 Task: Plan a time for the customer demo session.
Action: Mouse moved to (89, 128)
Screenshot: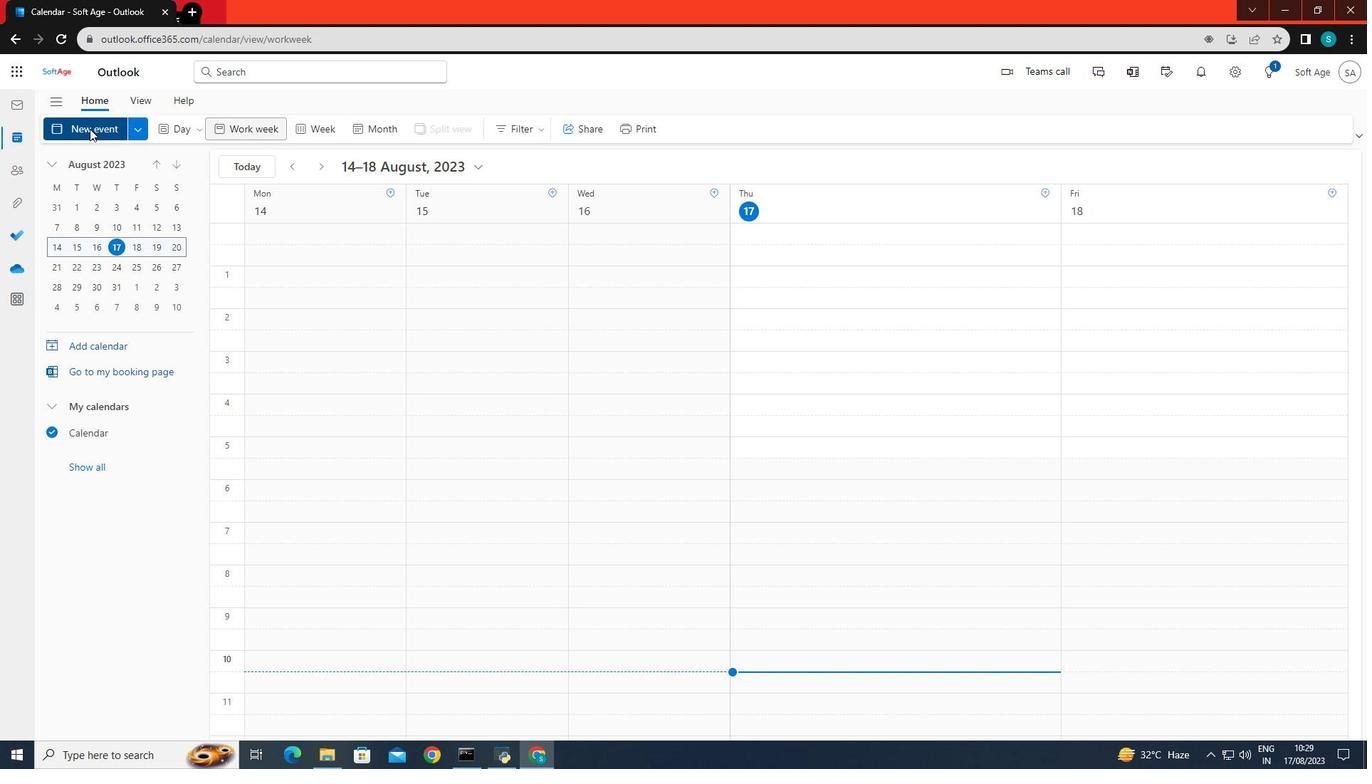 
Action: Mouse pressed left at (89, 128)
Screenshot: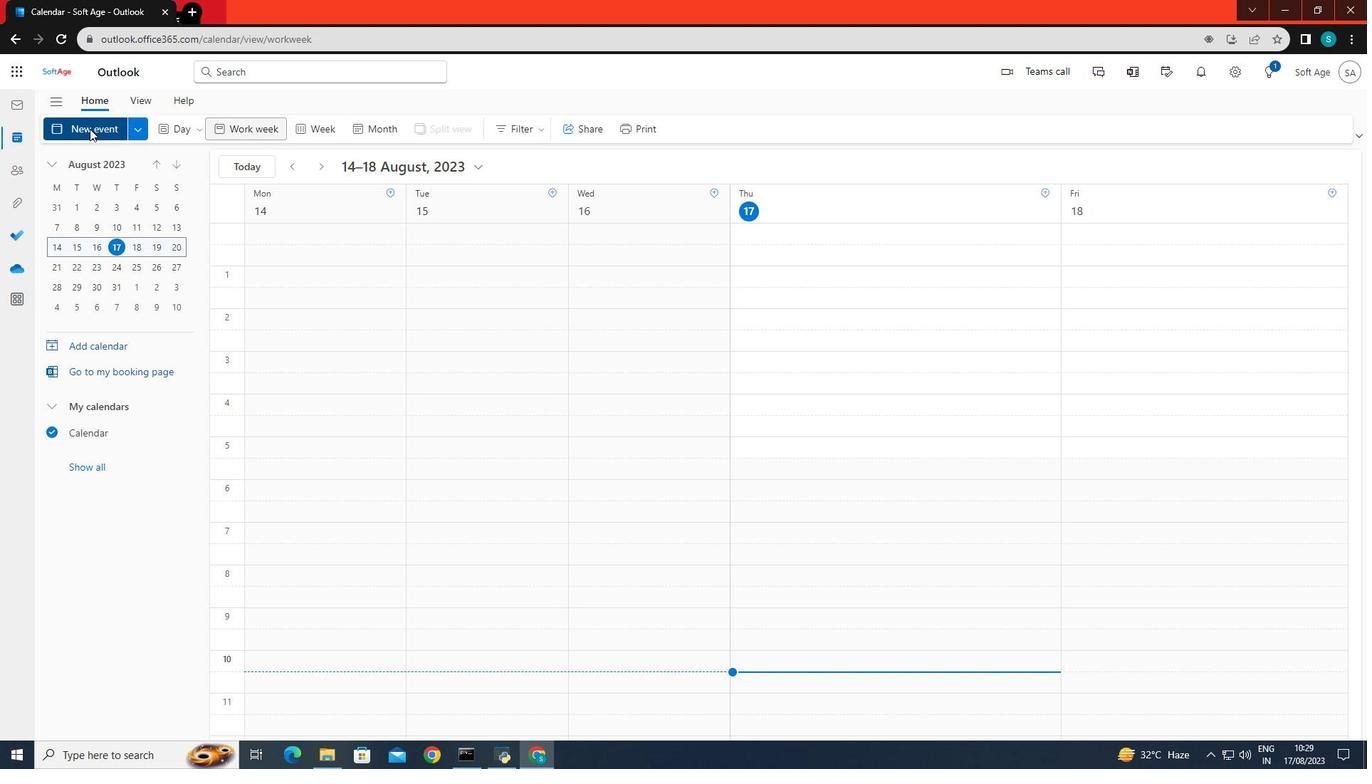 
Action: Mouse moved to (360, 222)
Screenshot: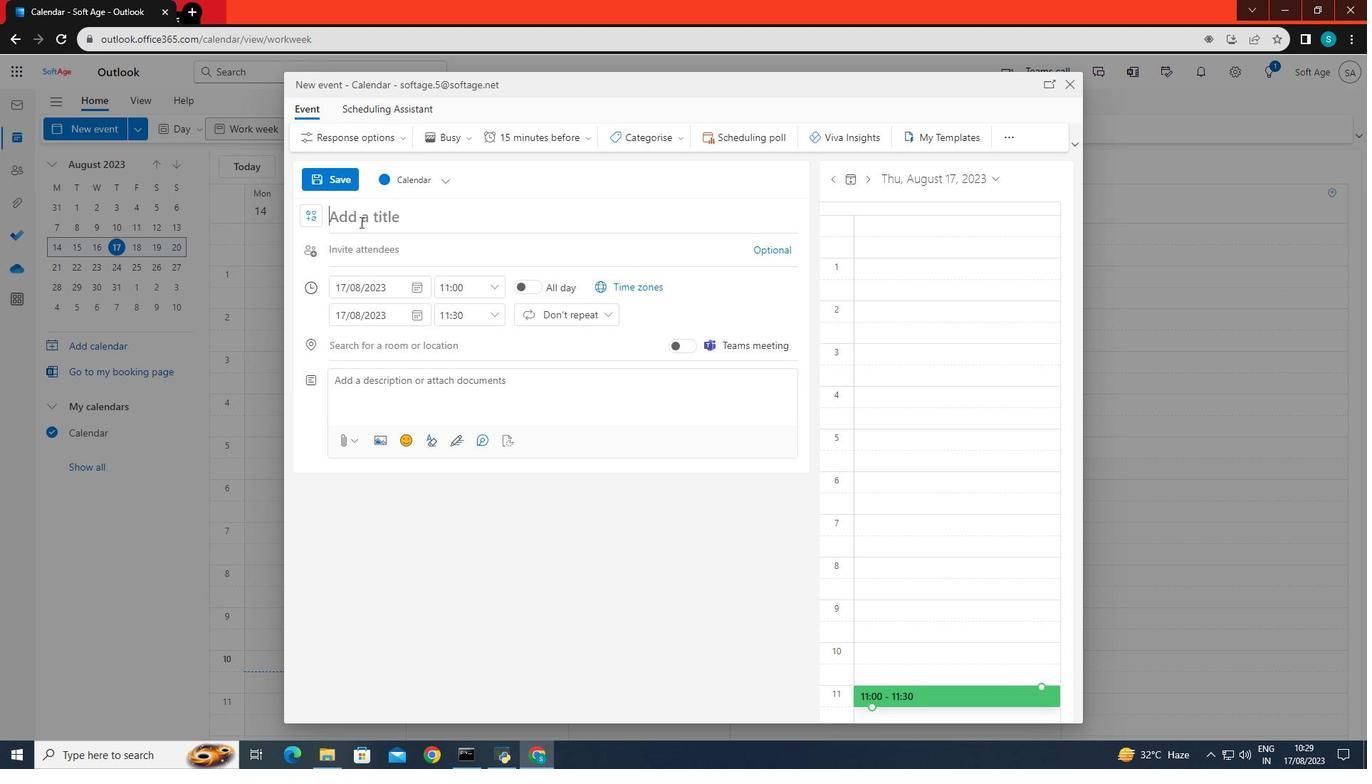 
Action: Mouse pressed left at (360, 222)
Screenshot: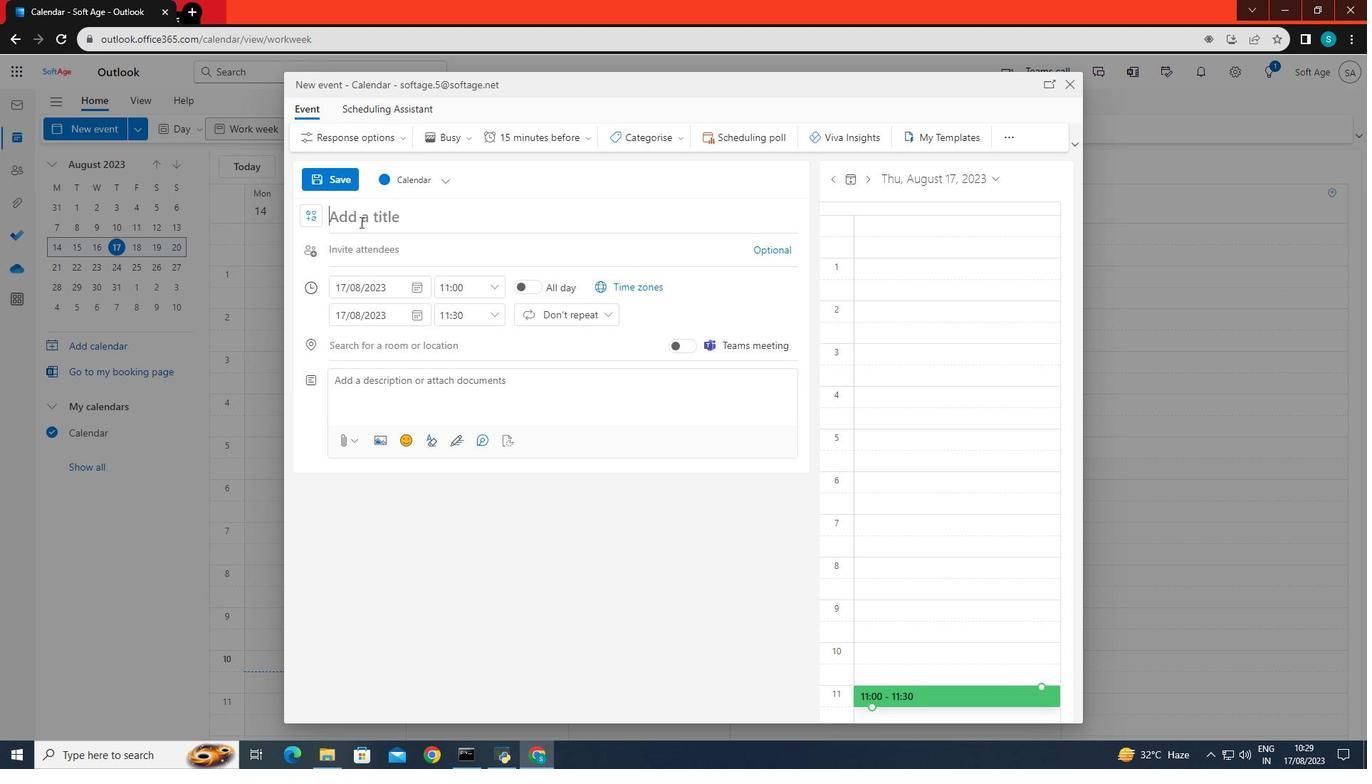 
Action: Mouse moved to (360, 222)
Screenshot: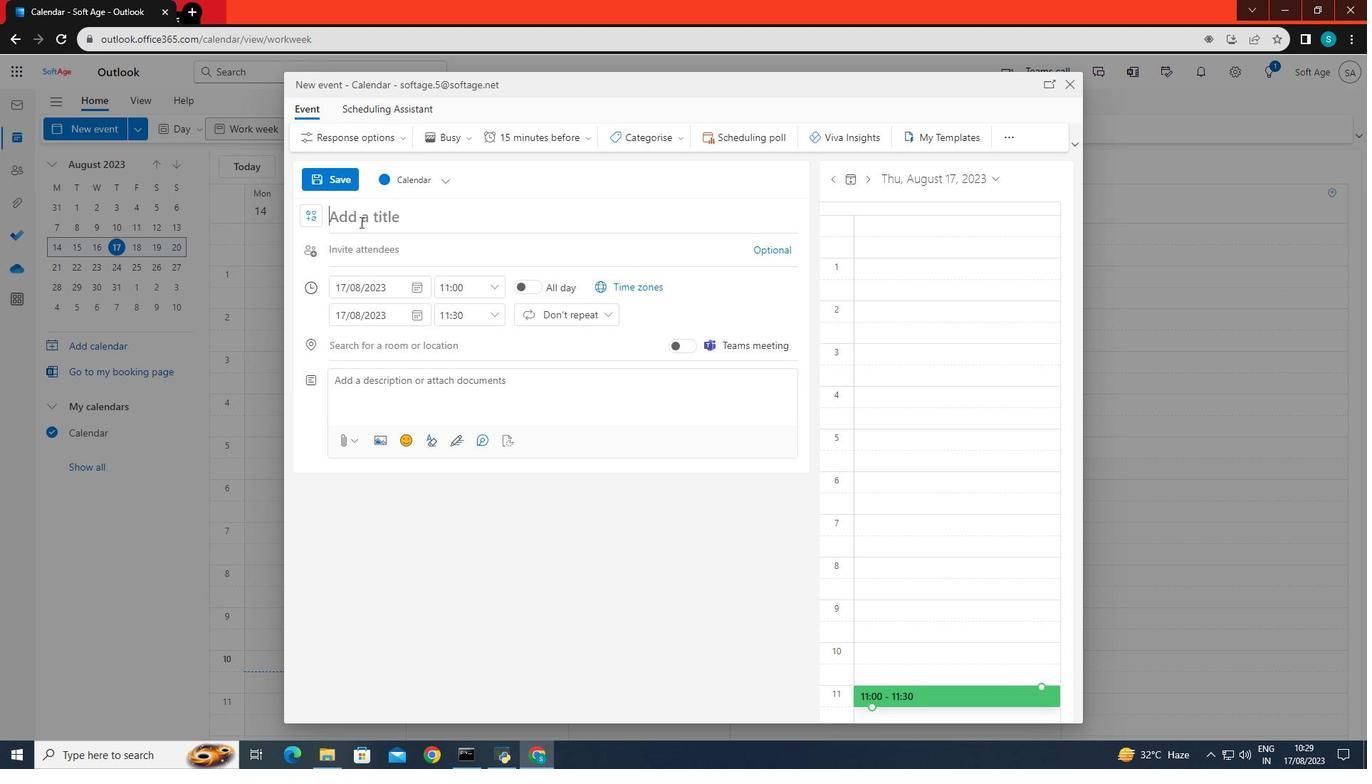 
Action: Key pressed <Key.caps_lock>C<Key.caps_lock>ustomer<Key.space>demo<Key.space>session
Screenshot: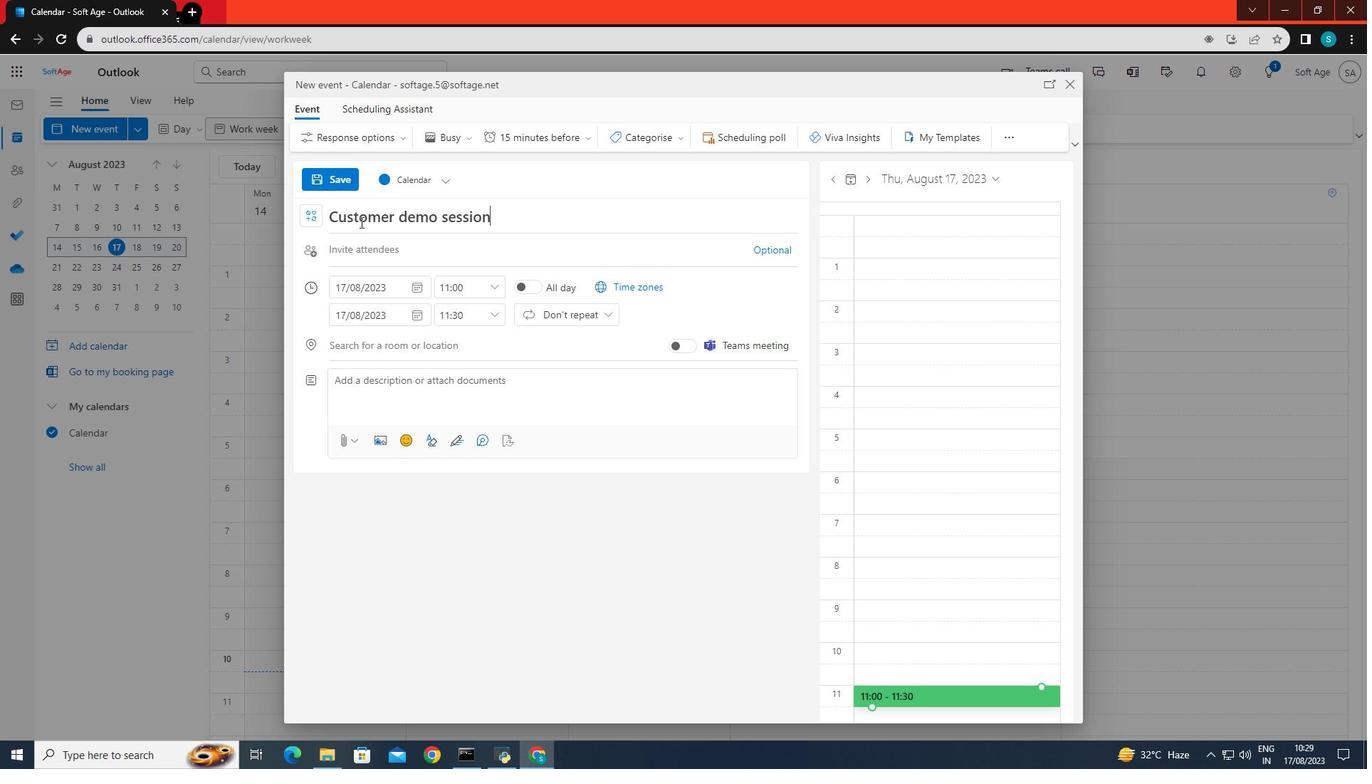 
Action: Mouse moved to (353, 291)
Screenshot: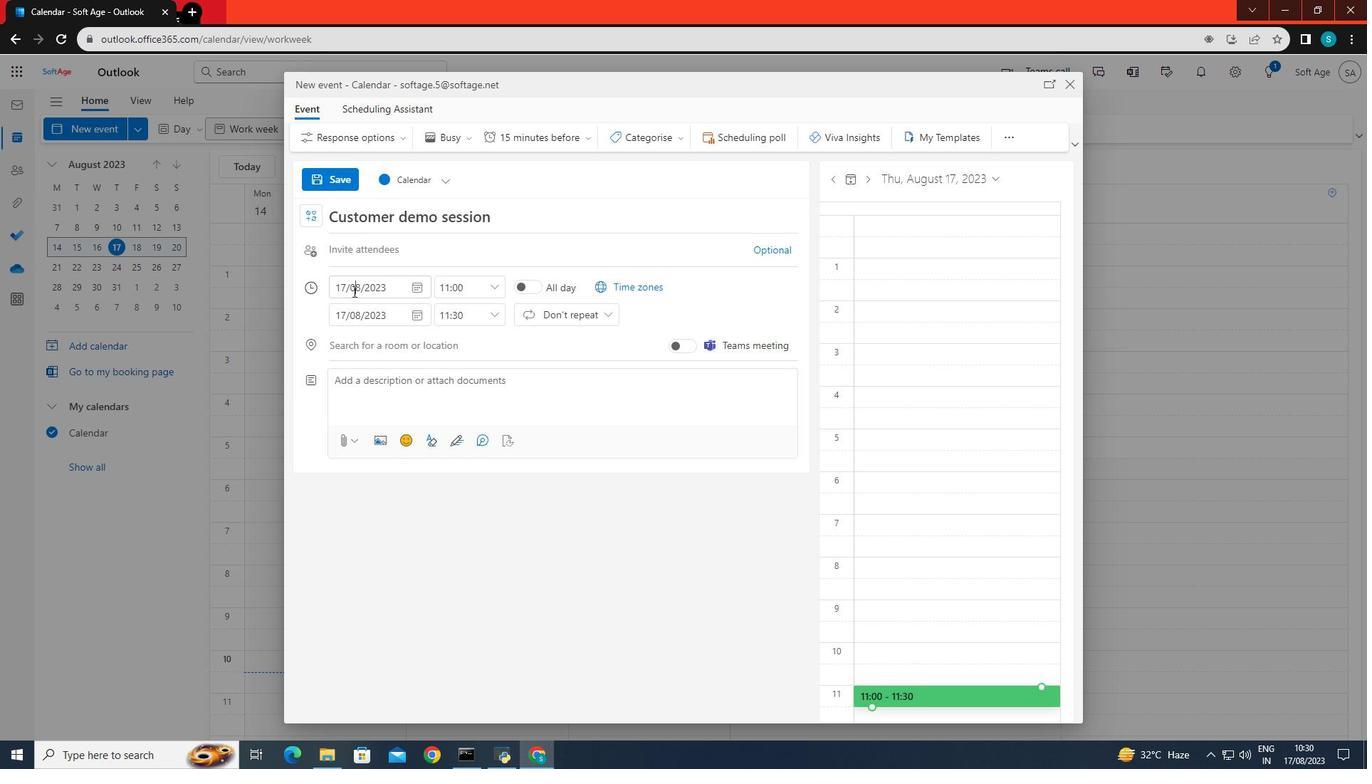 
Action: Mouse pressed left at (353, 291)
Screenshot: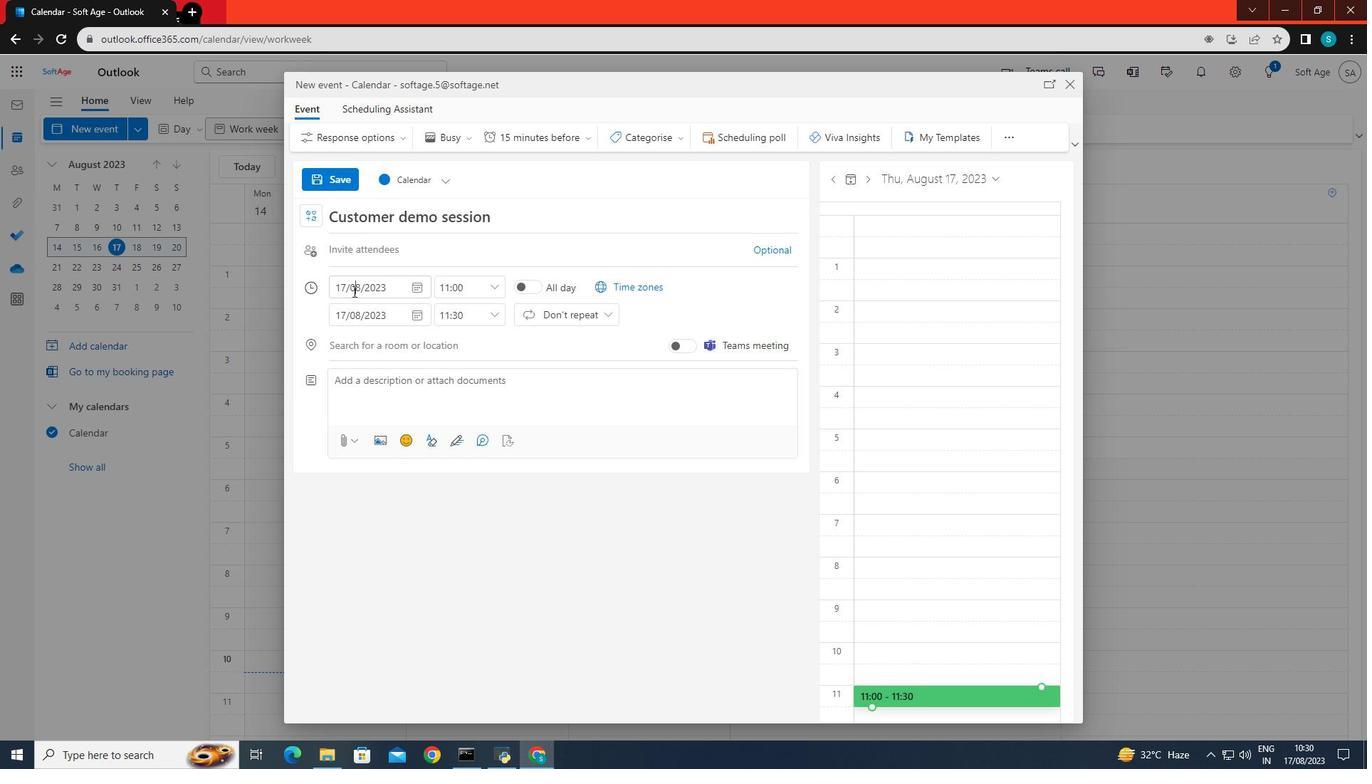 
Action: Mouse moved to (427, 419)
Screenshot: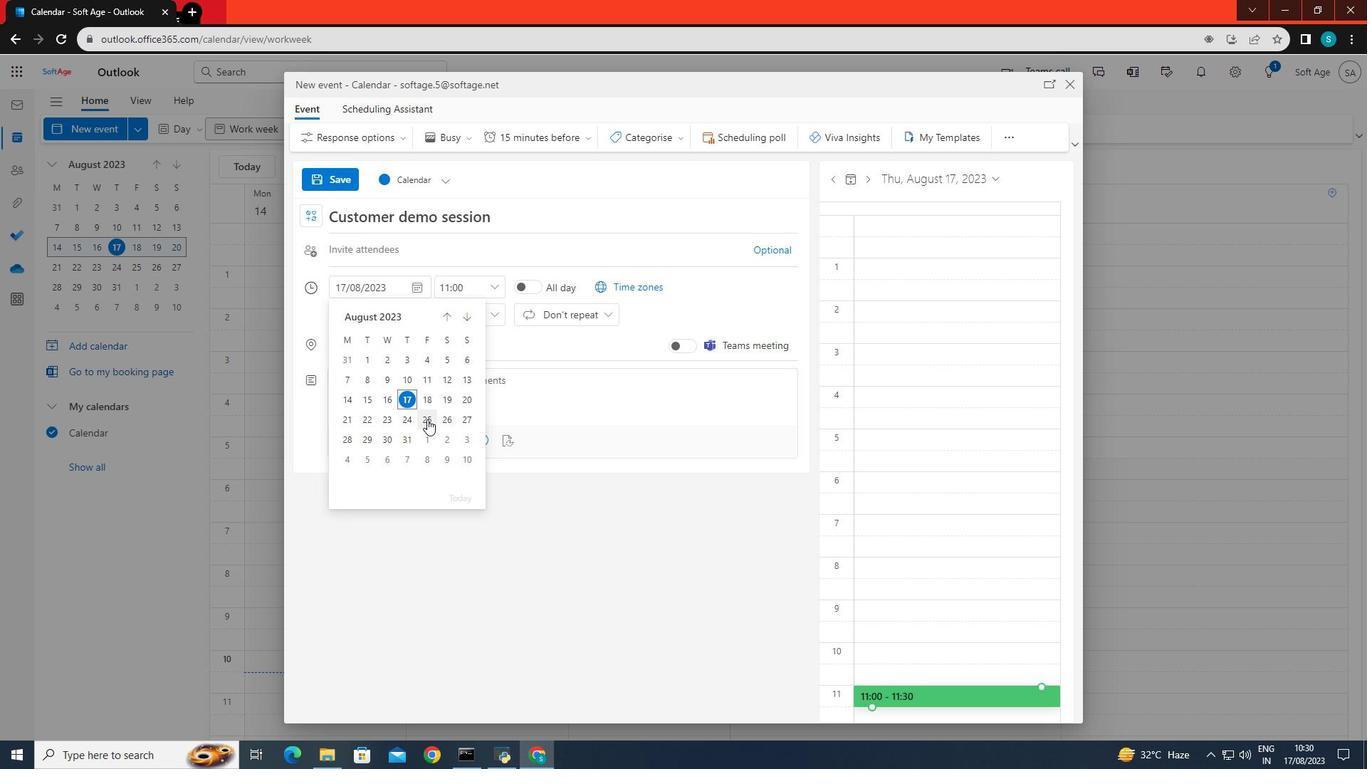 
Action: Mouse pressed left at (427, 419)
Screenshot: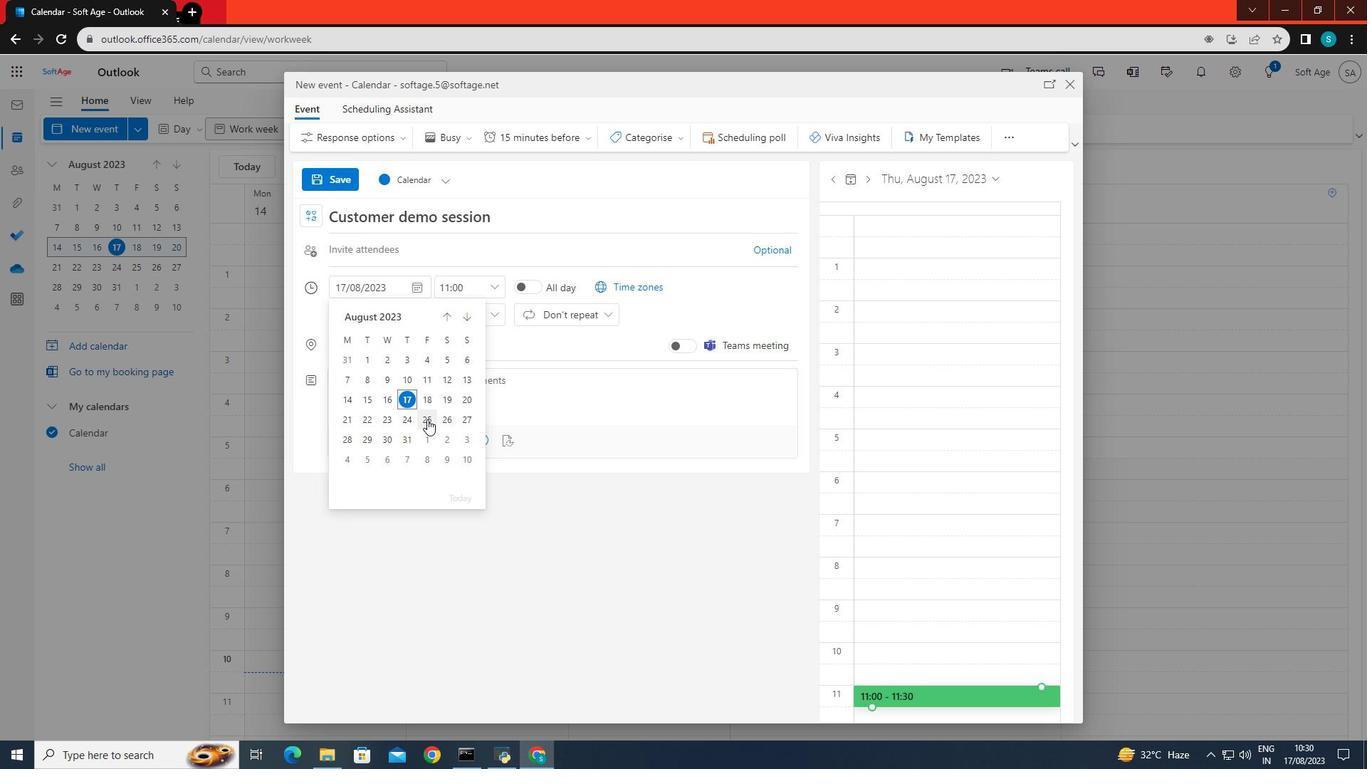 
Action: Mouse moved to (394, 320)
Screenshot: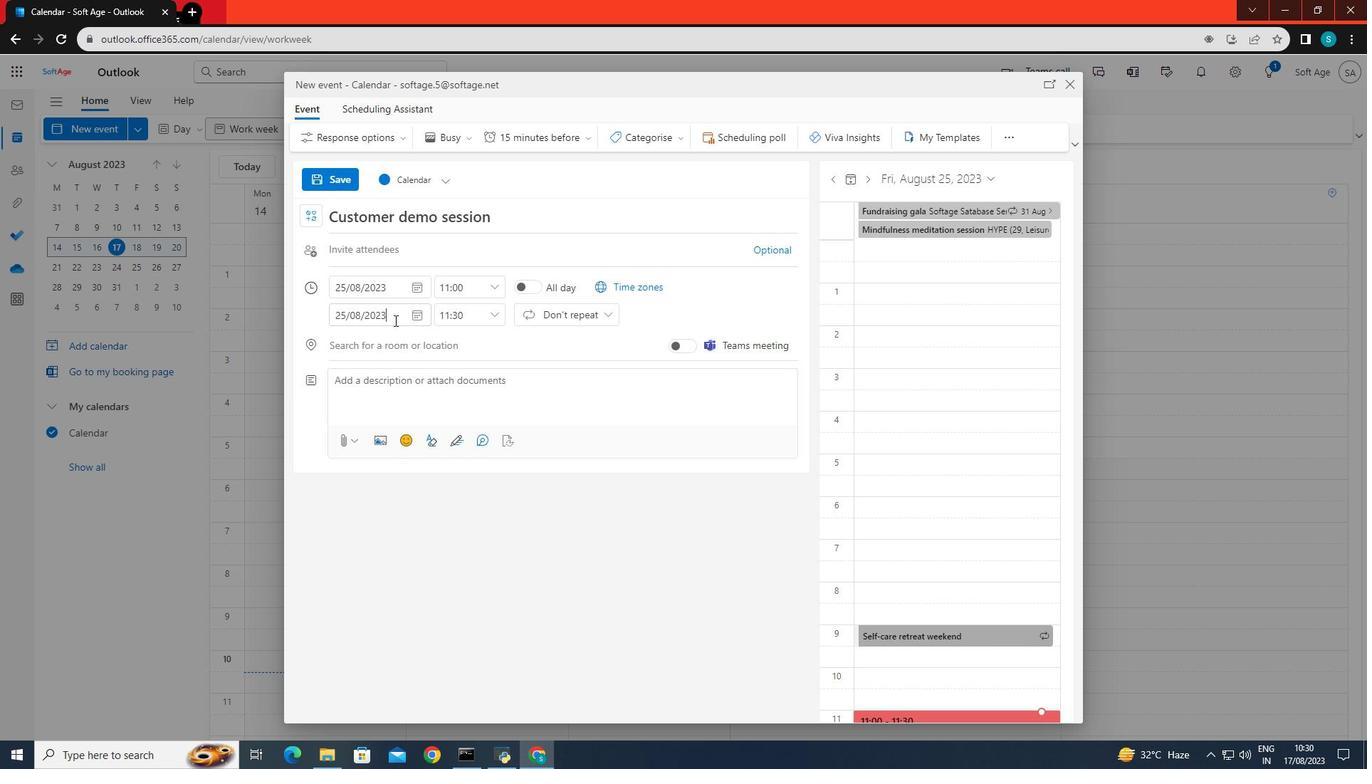 
Action: Mouse pressed left at (394, 320)
Screenshot: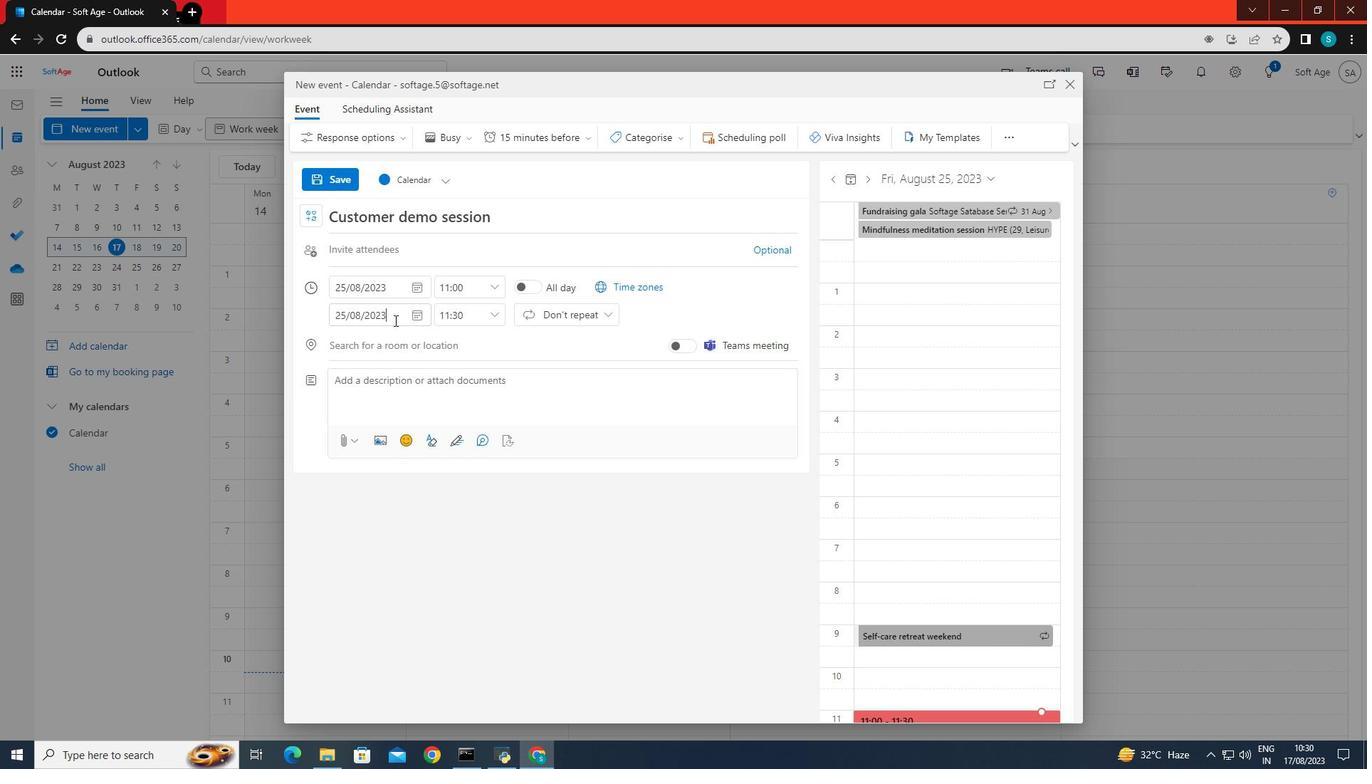 
Action: Mouse moved to (448, 294)
Screenshot: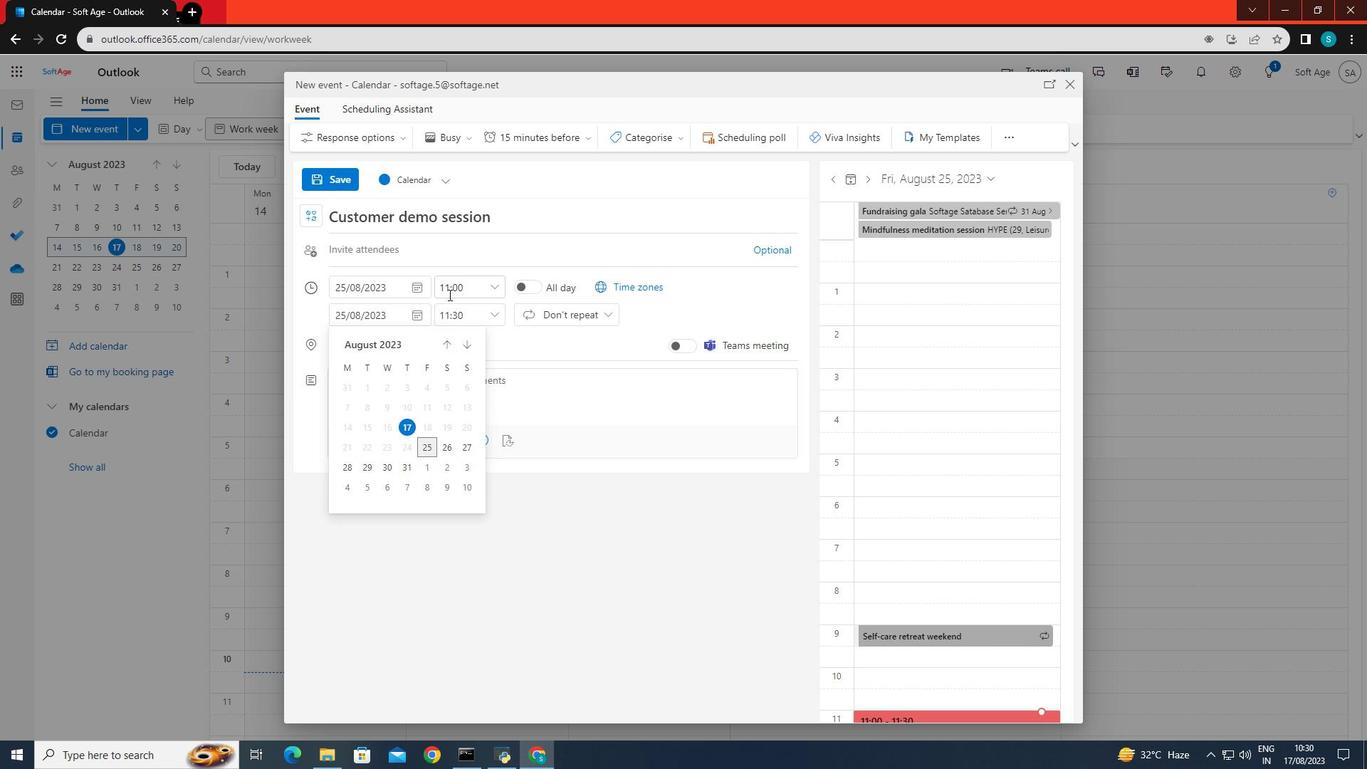 
Action: Mouse pressed left at (448, 294)
Screenshot: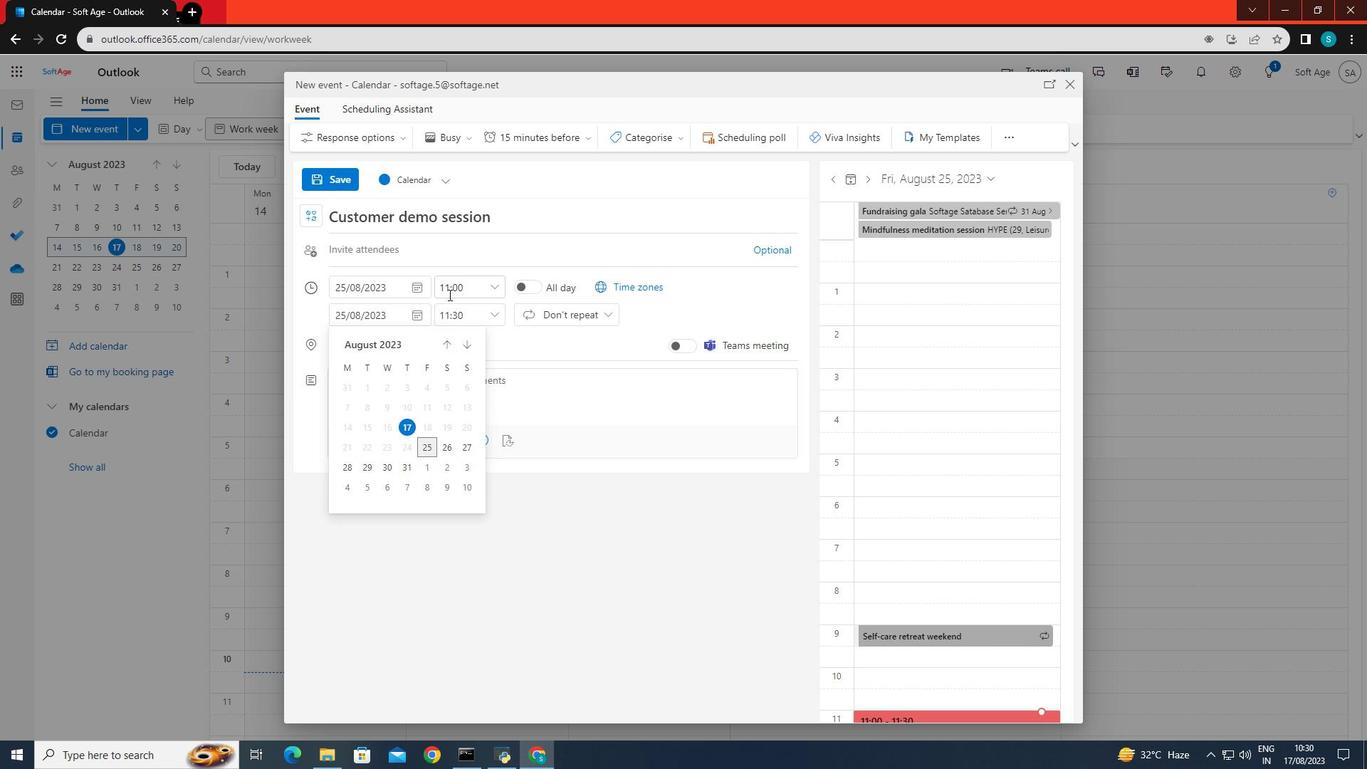 
Action: Mouse moved to (453, 285)
Screenshot: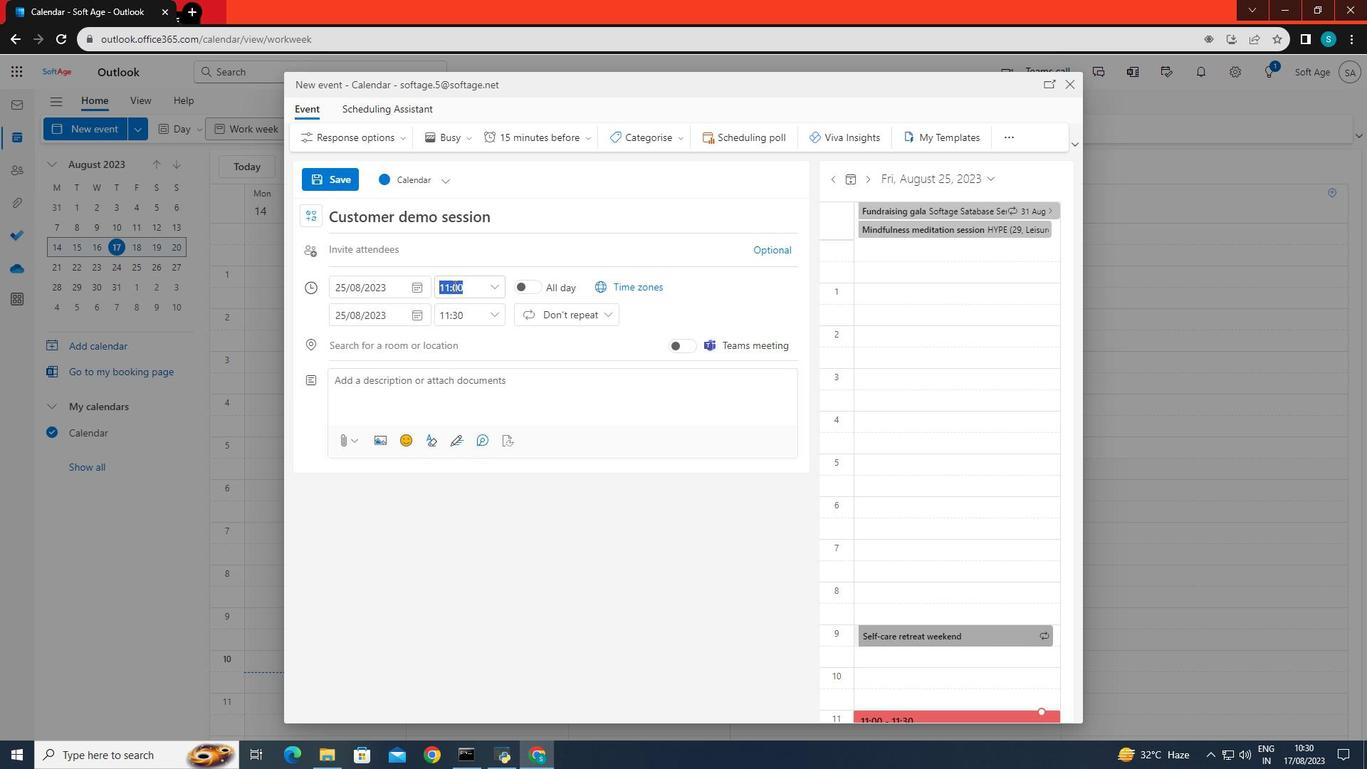 
Action: Mouse pressed left at (453, 285)
Screenshot: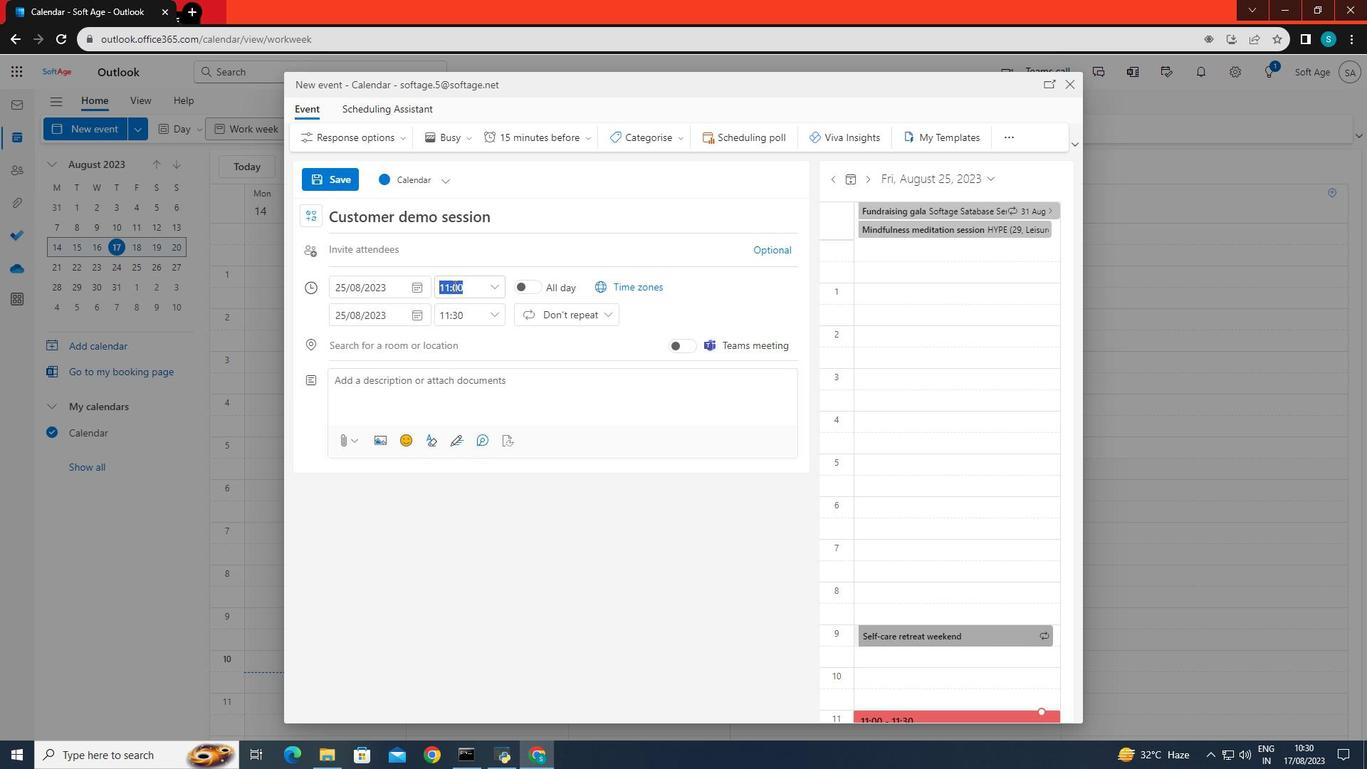 
Action: Mouse moved to (495, 285)
Screenshot: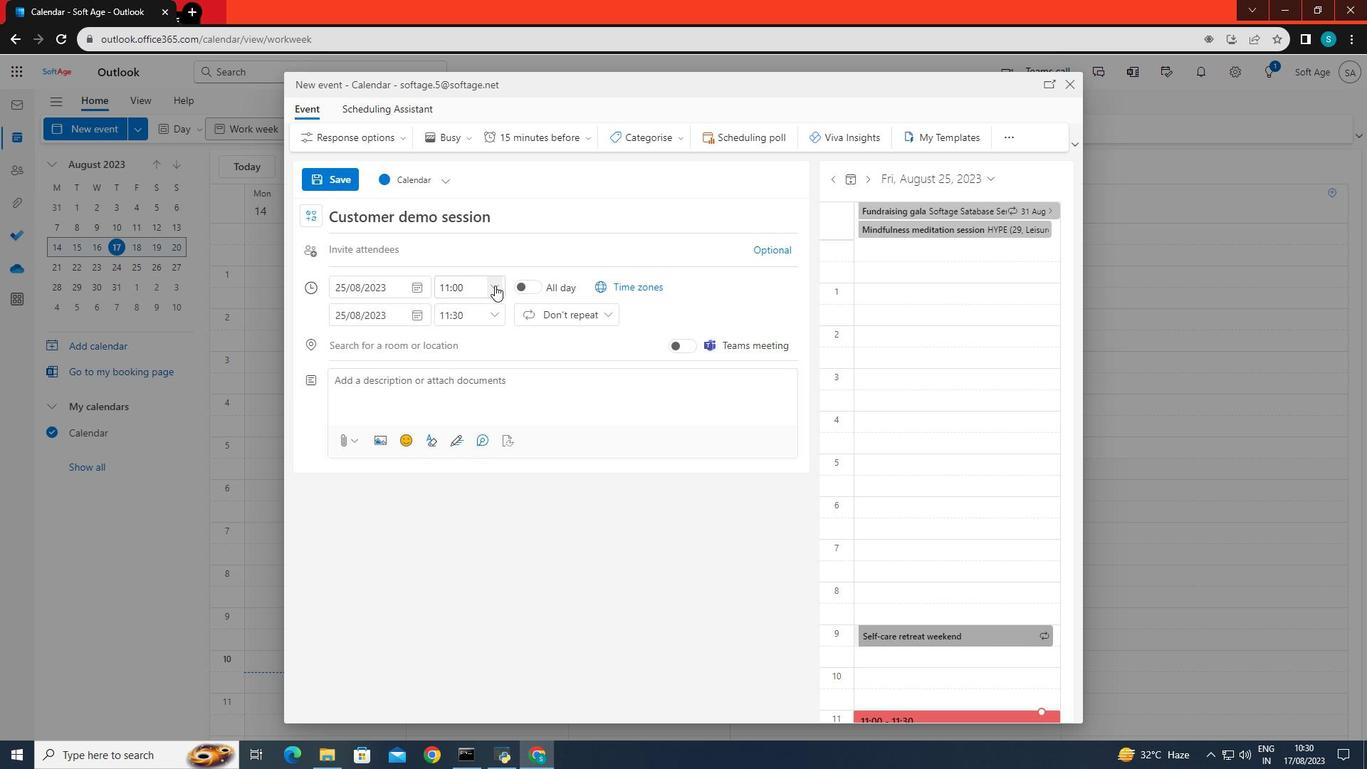 
Action: Mouse pressed left at (495, 285)
Screenshot: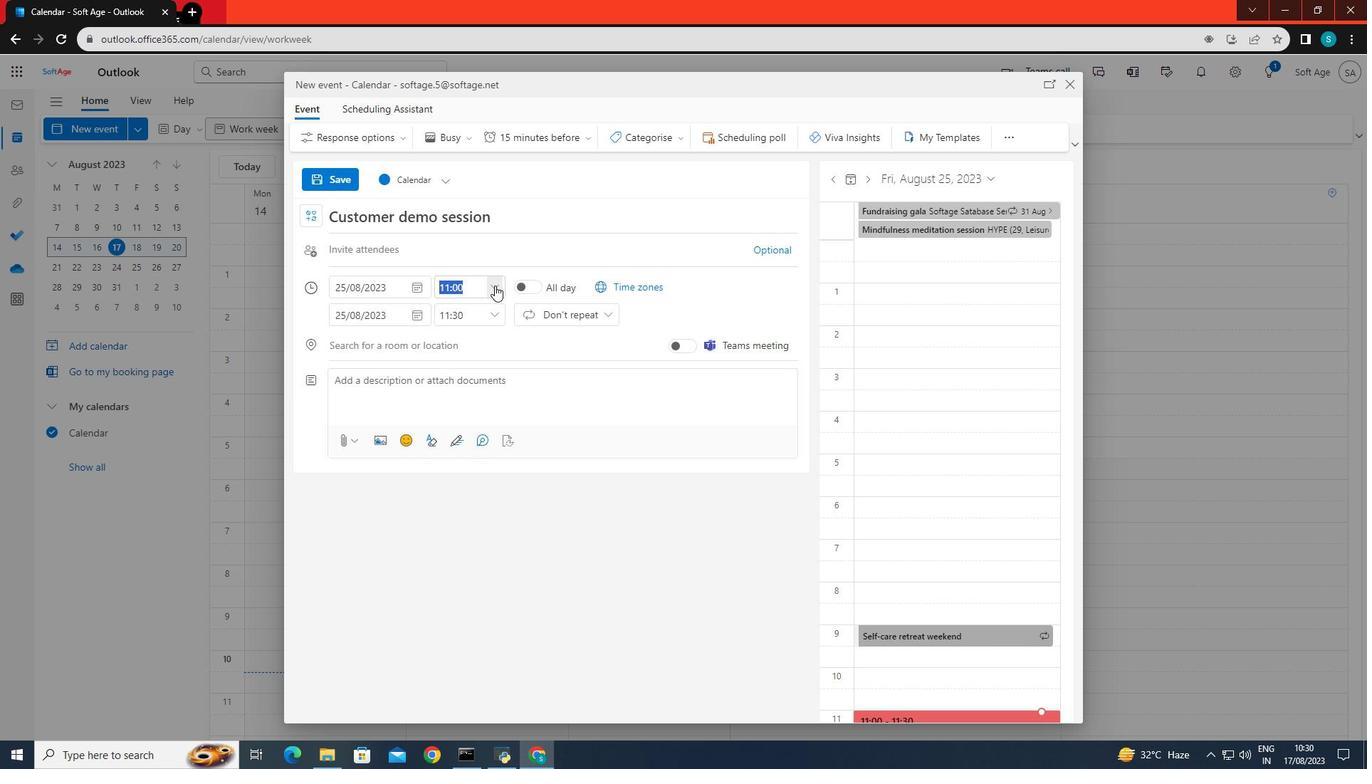 
Action: Mouse moved to (460, 396)
Screenshot: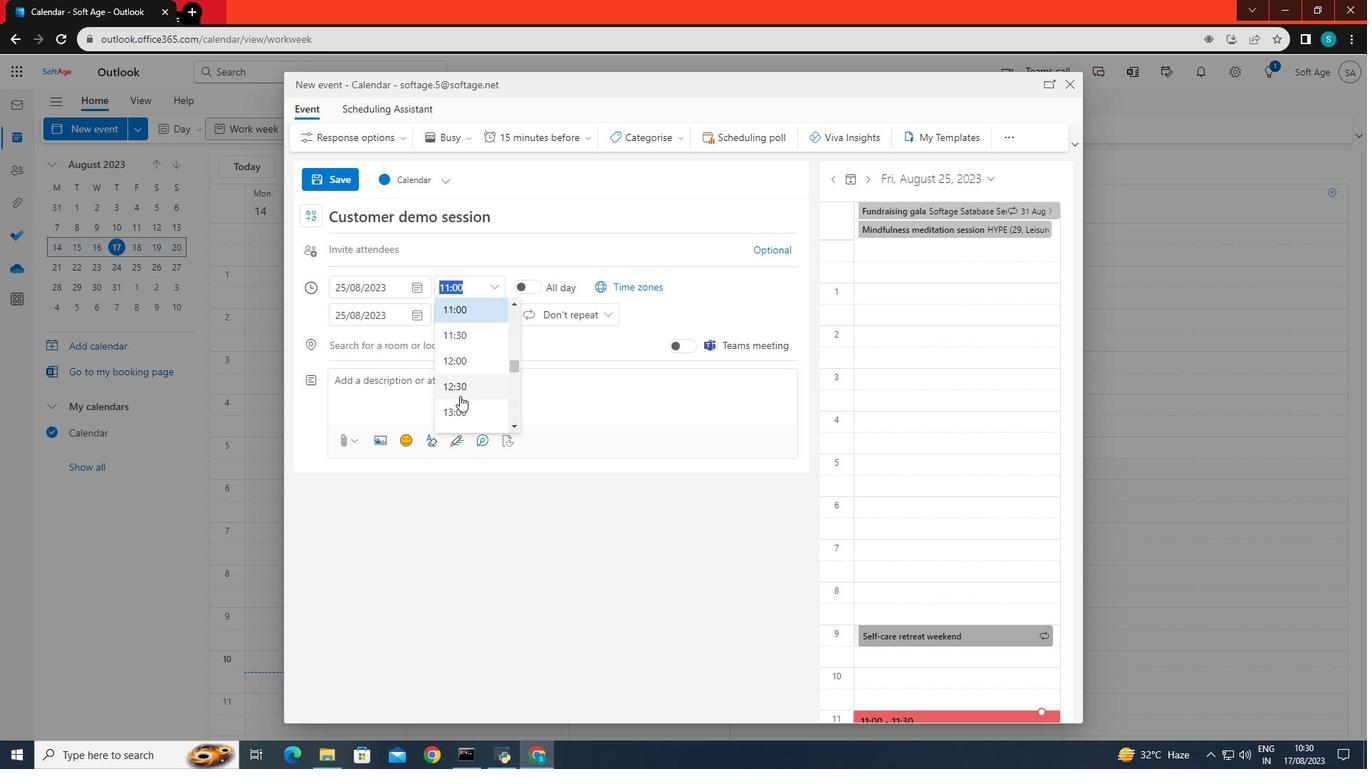 
Action: Mouse scrolled (460, 396) with delta (0, 0)
Screenshot: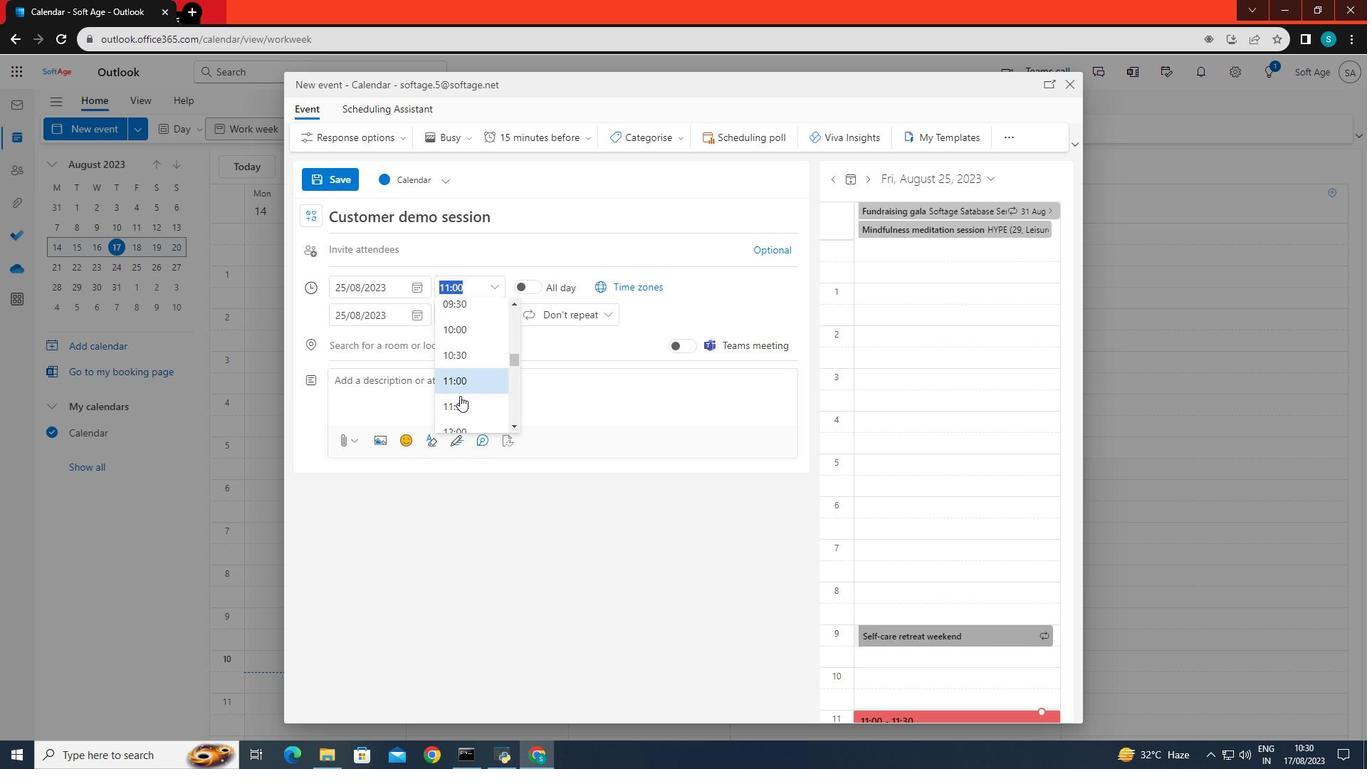
Action: Mouse scrolled (460, 396) with delta (0, 0)
Screenshot: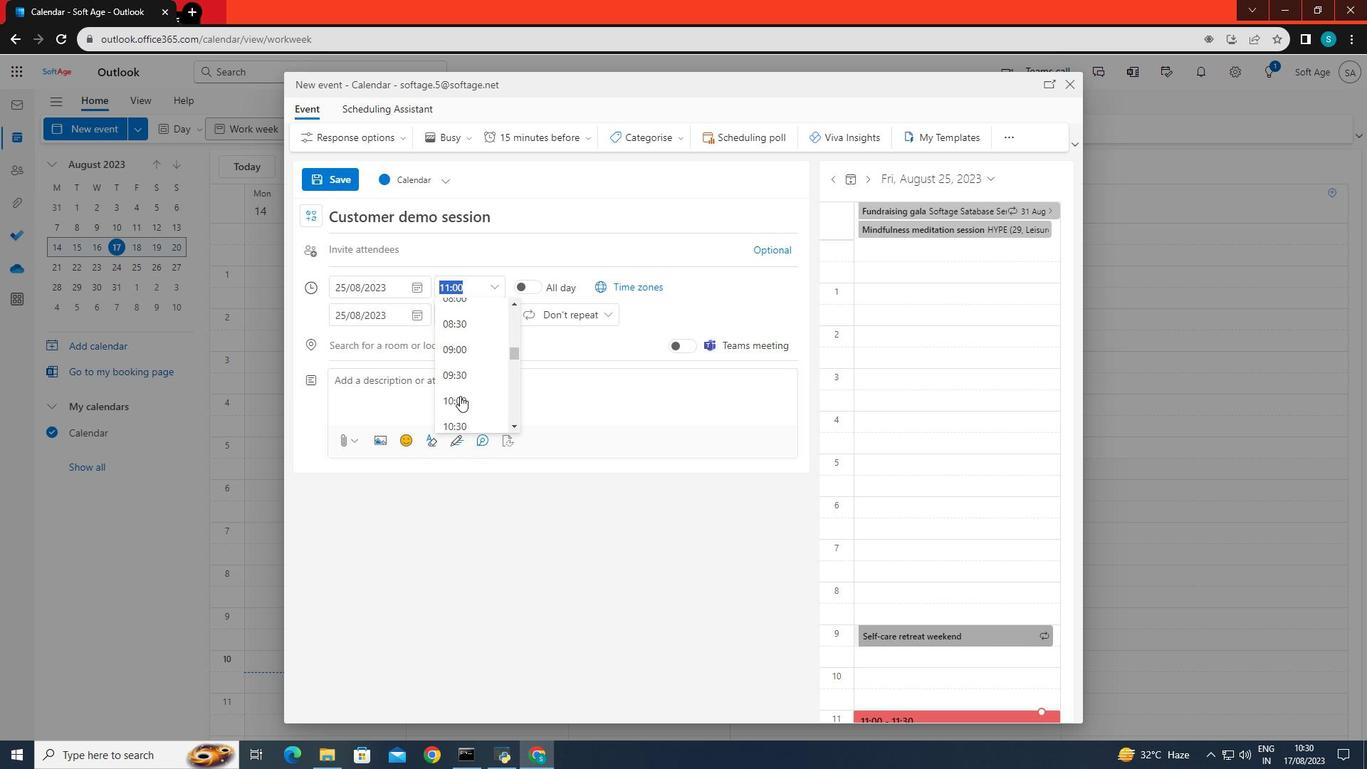 
Action: Mouse moved to (460, 371)
Screenshot: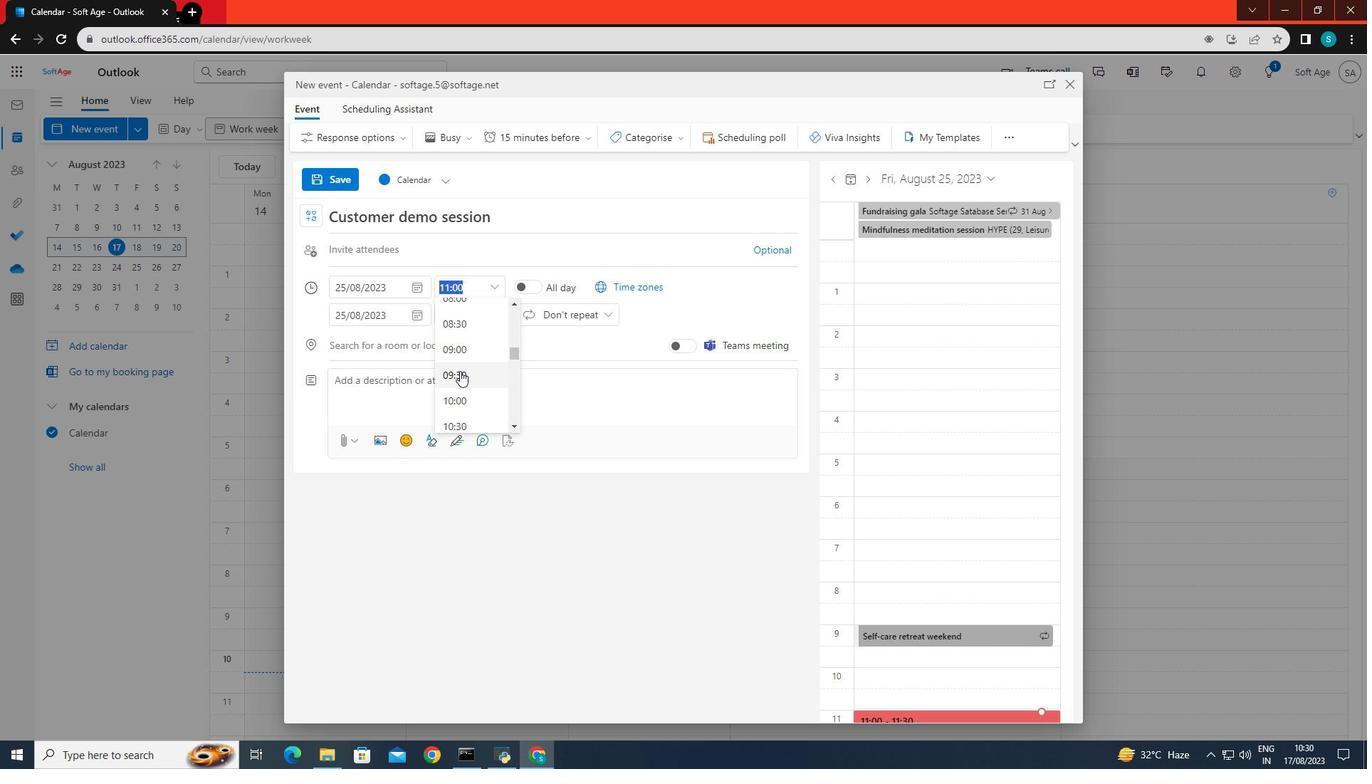 
Action: Mouse pressed left at (460, 371)
Screenshot: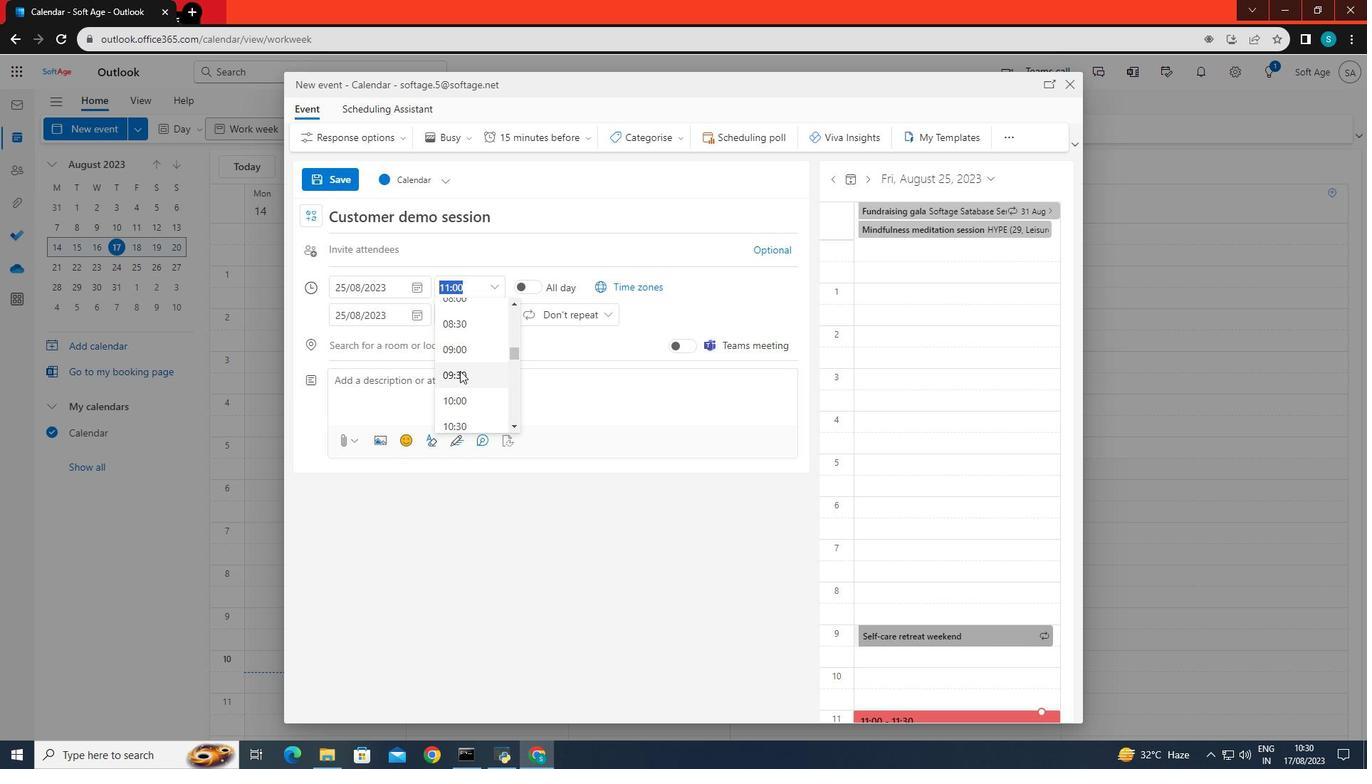 
Action: Mouse moved to (491, 311)
Screenshot: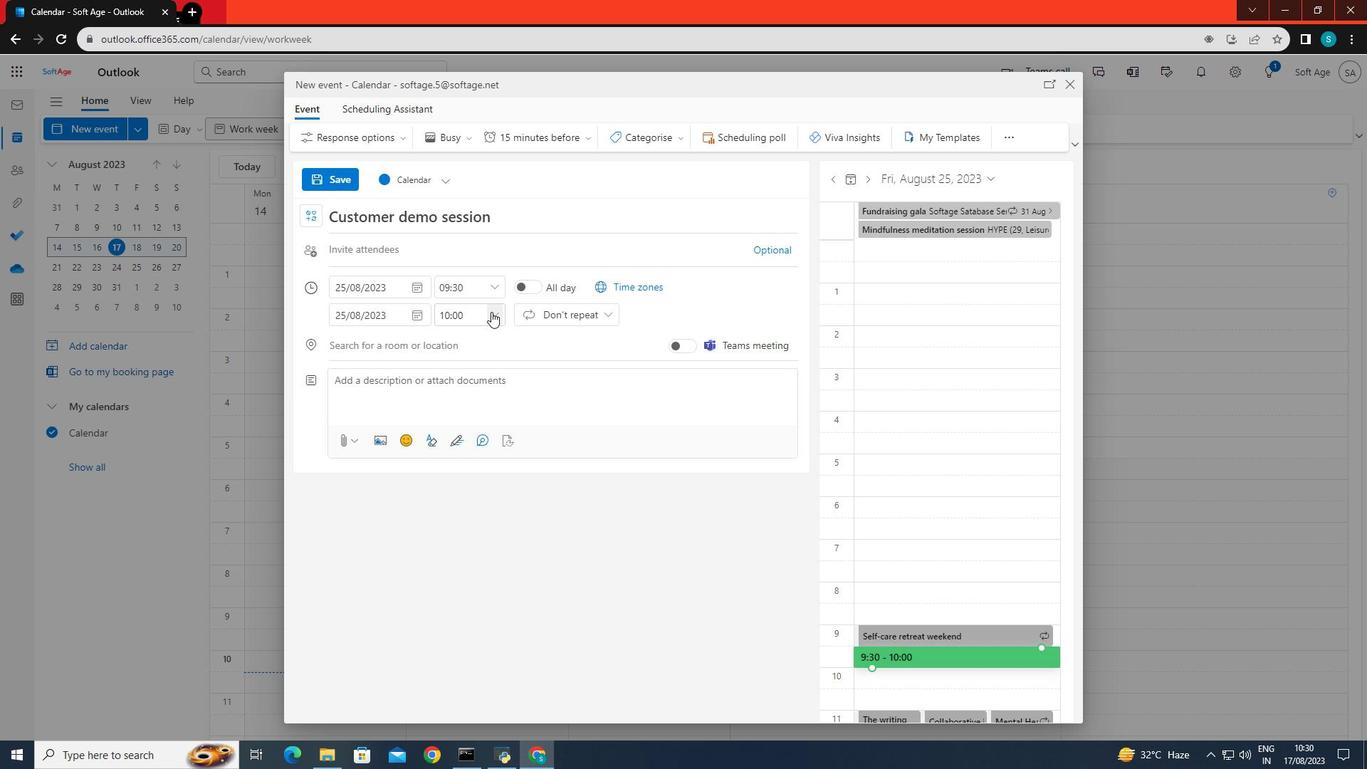 
Action: Mouse pressed left at (491, 311)
Screenshot: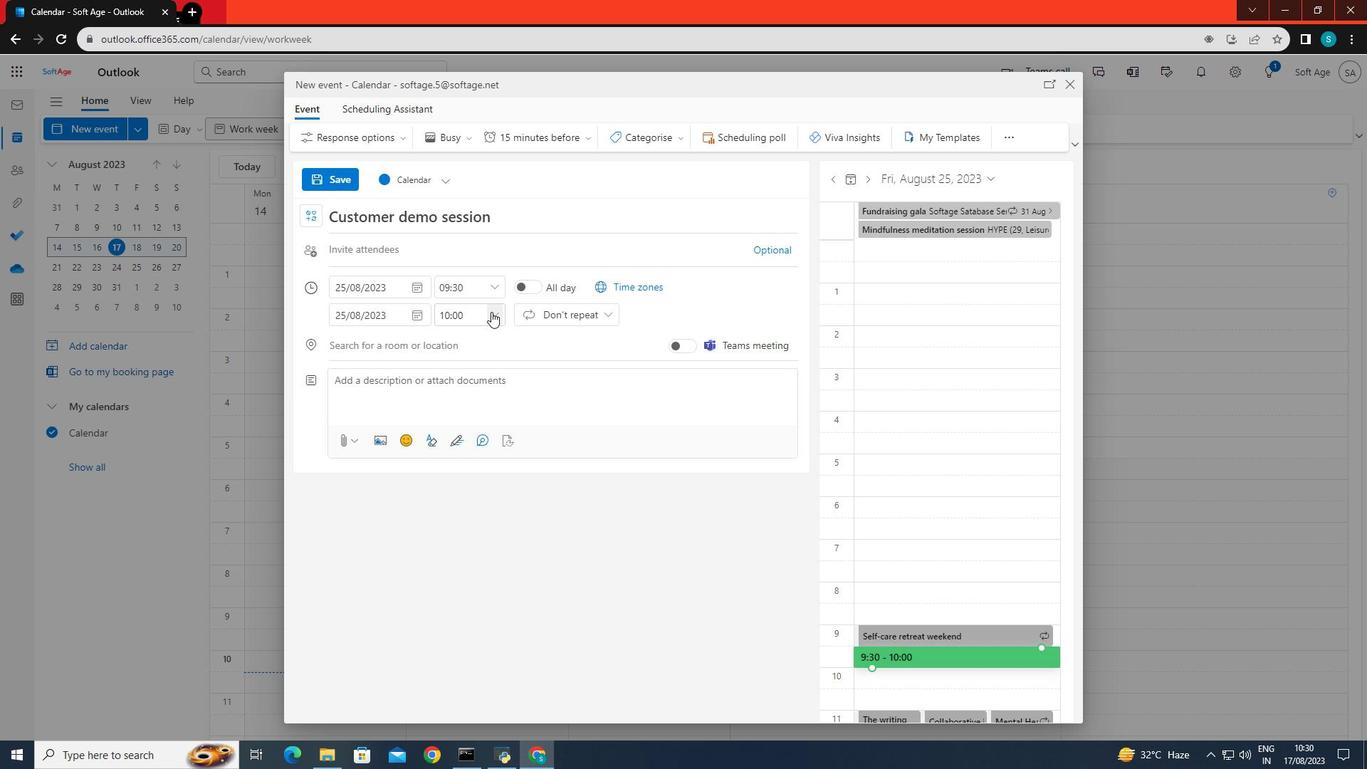 
Action: Mouse moved to (451, 395)
Screenshot: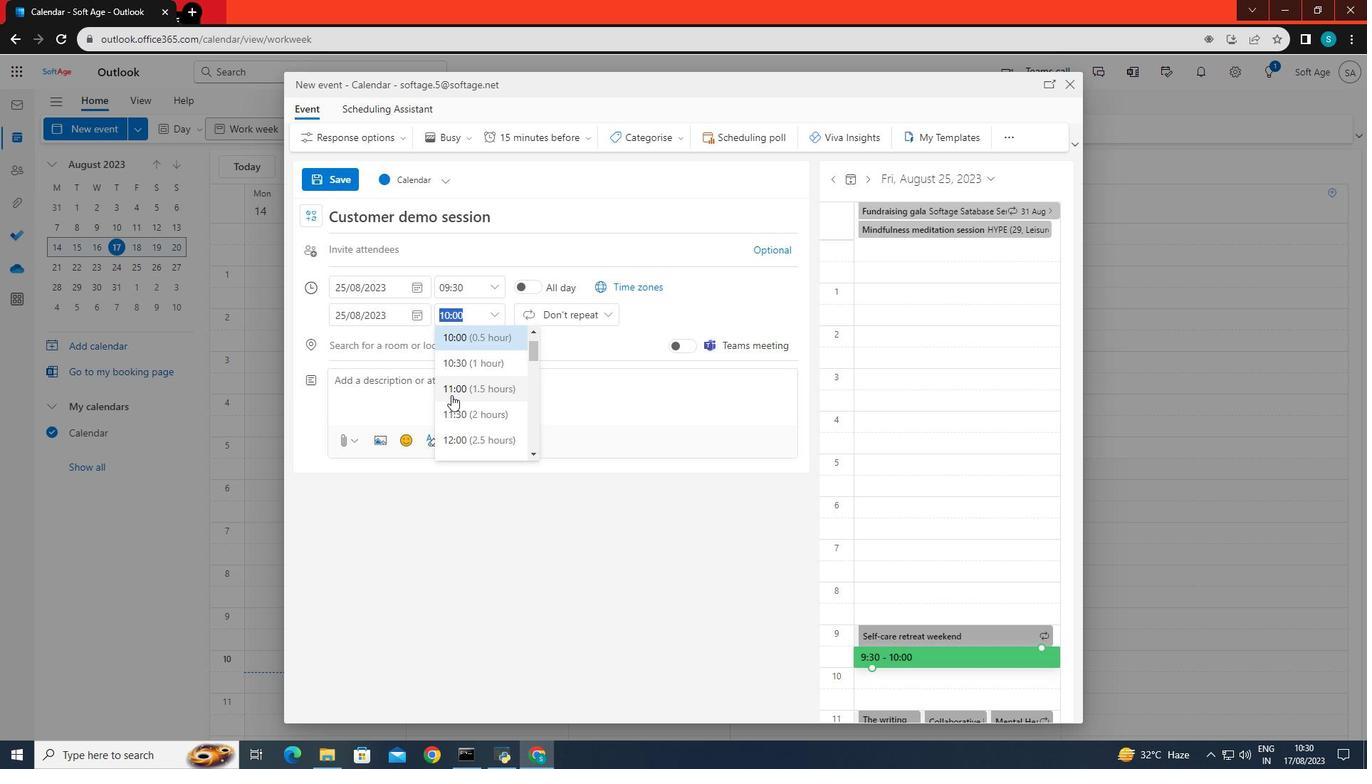
Action: Mouse pressed left at (451, 395)
Screenshot: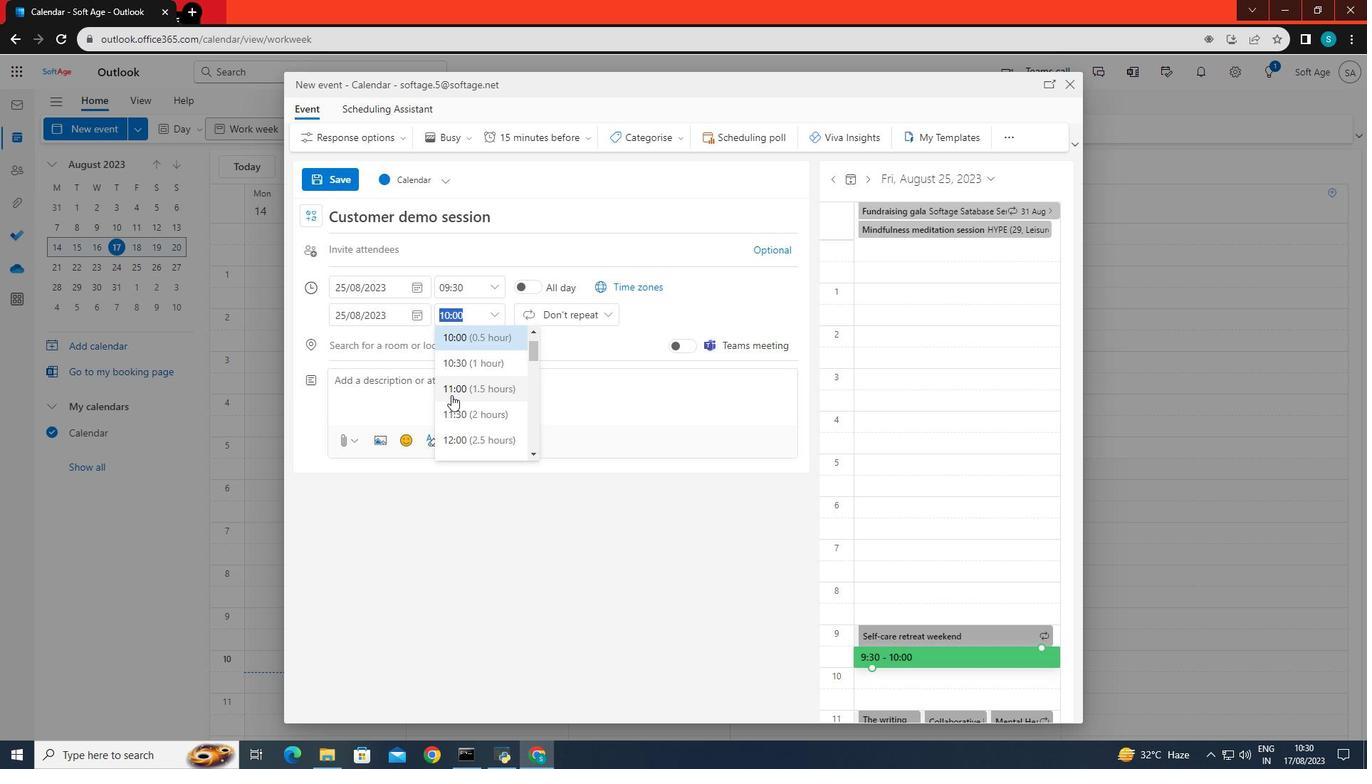 
Action: Mouse moved to (450, 385)
Screenshot: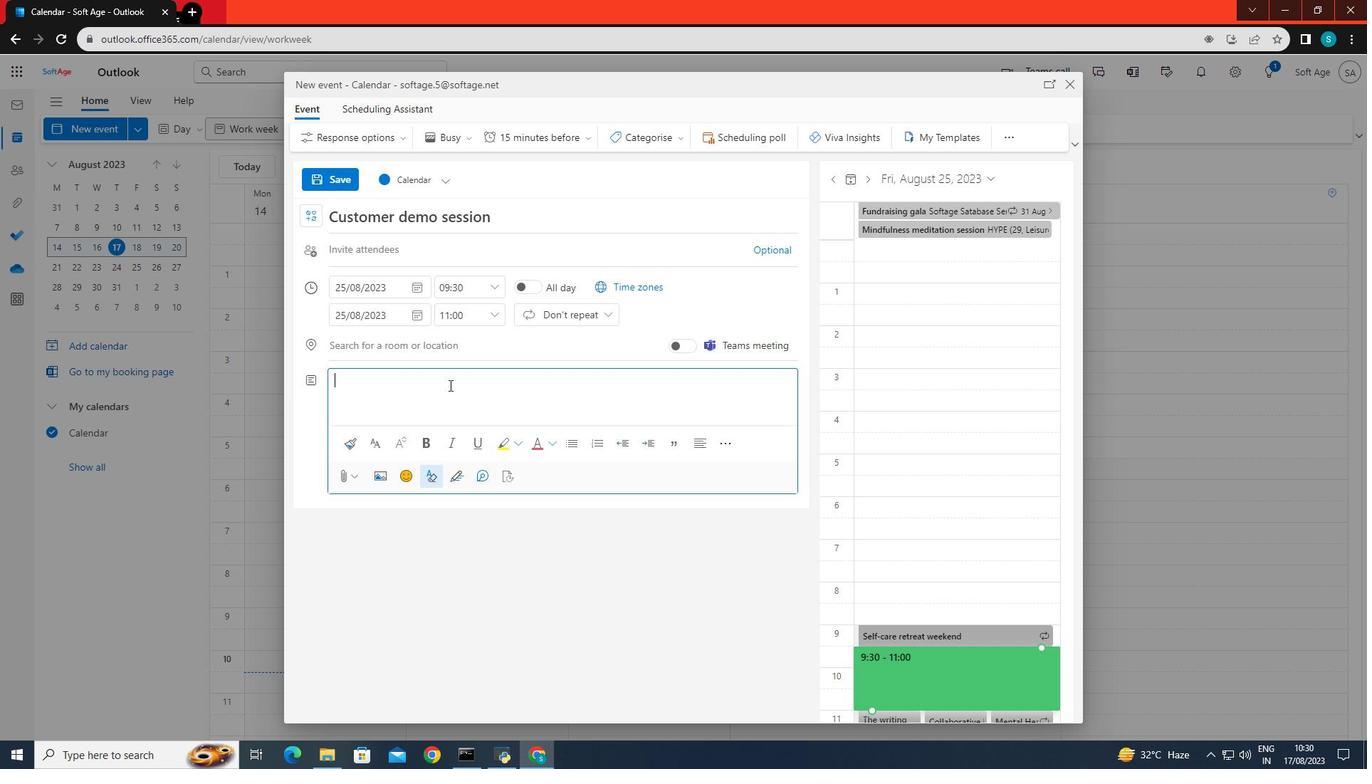 
Action: Mouse pressed left at (450, 385)
Screenshot: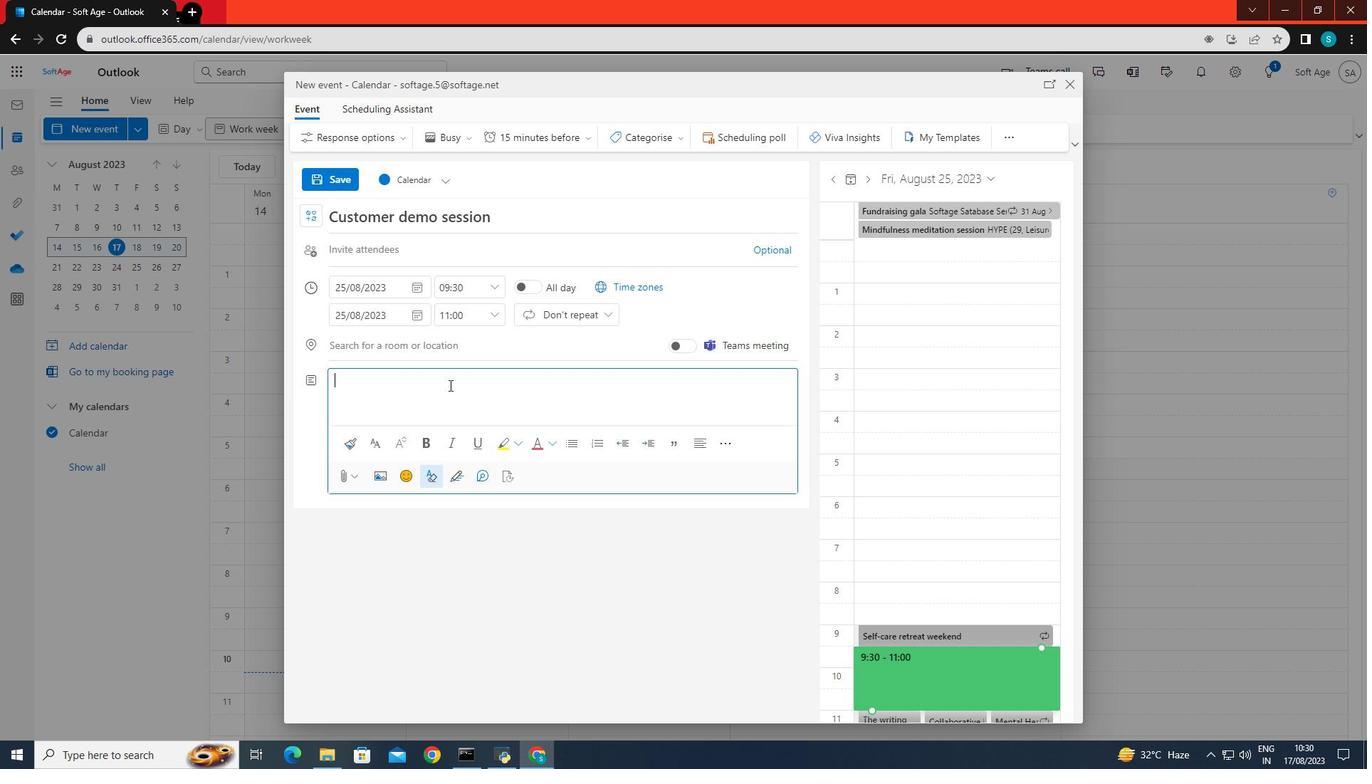 
Action: Mouse moved to (449, 385)
Screenshot: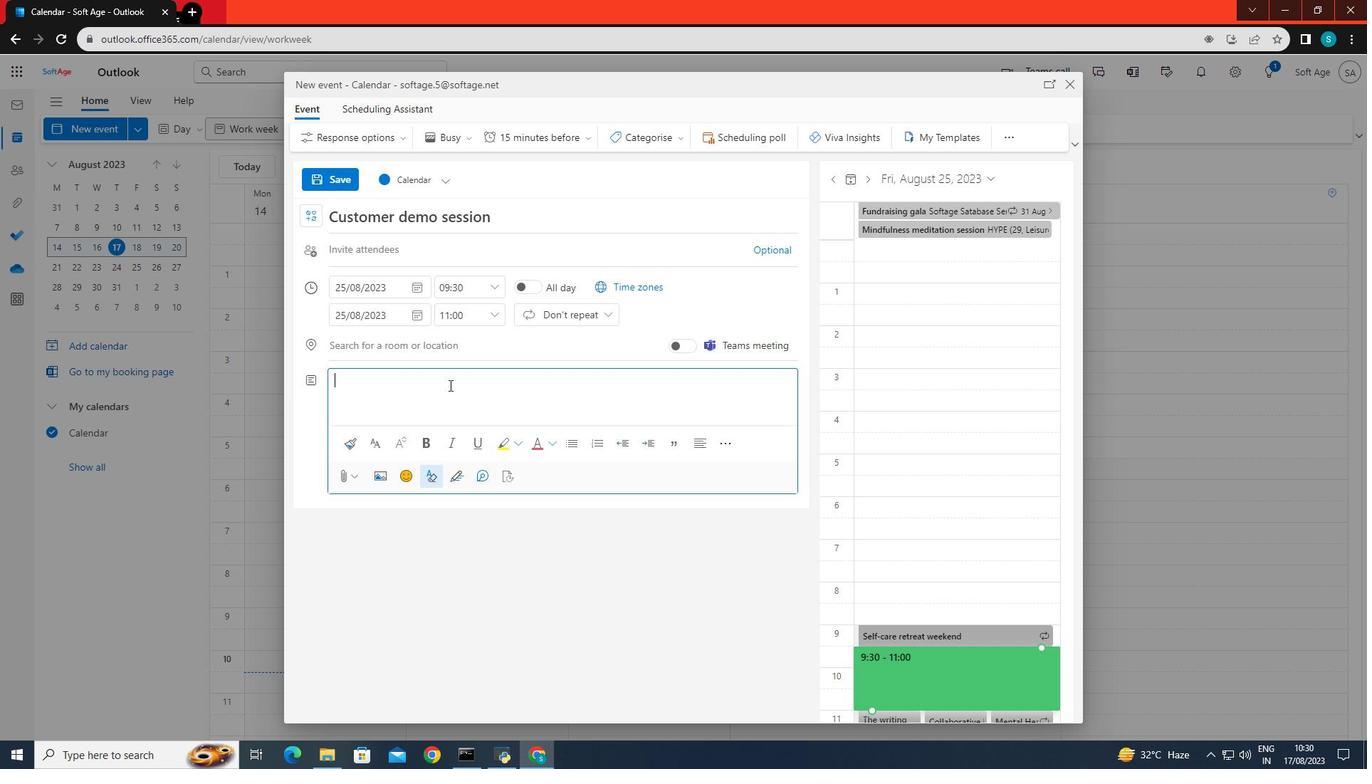
Action: Key pressed <Key.caps_lock>A<Key.caps_lock><Key.space>c<Key.backspace>time<Key.space>for<Key.space>the<Key.space>customer<Key.space>demo<Key.space>session.
Screenshot: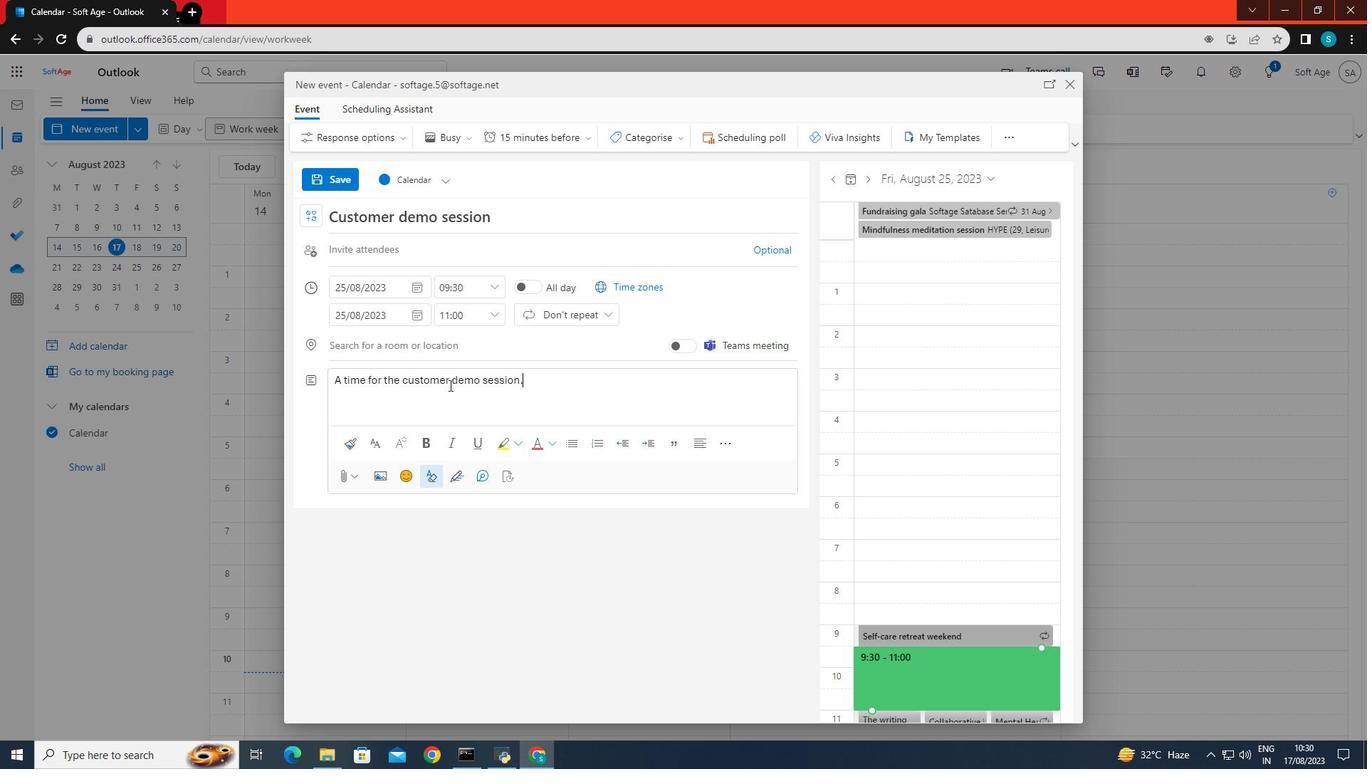 
Action: Mouse moved to (346, 175)
Screenshot: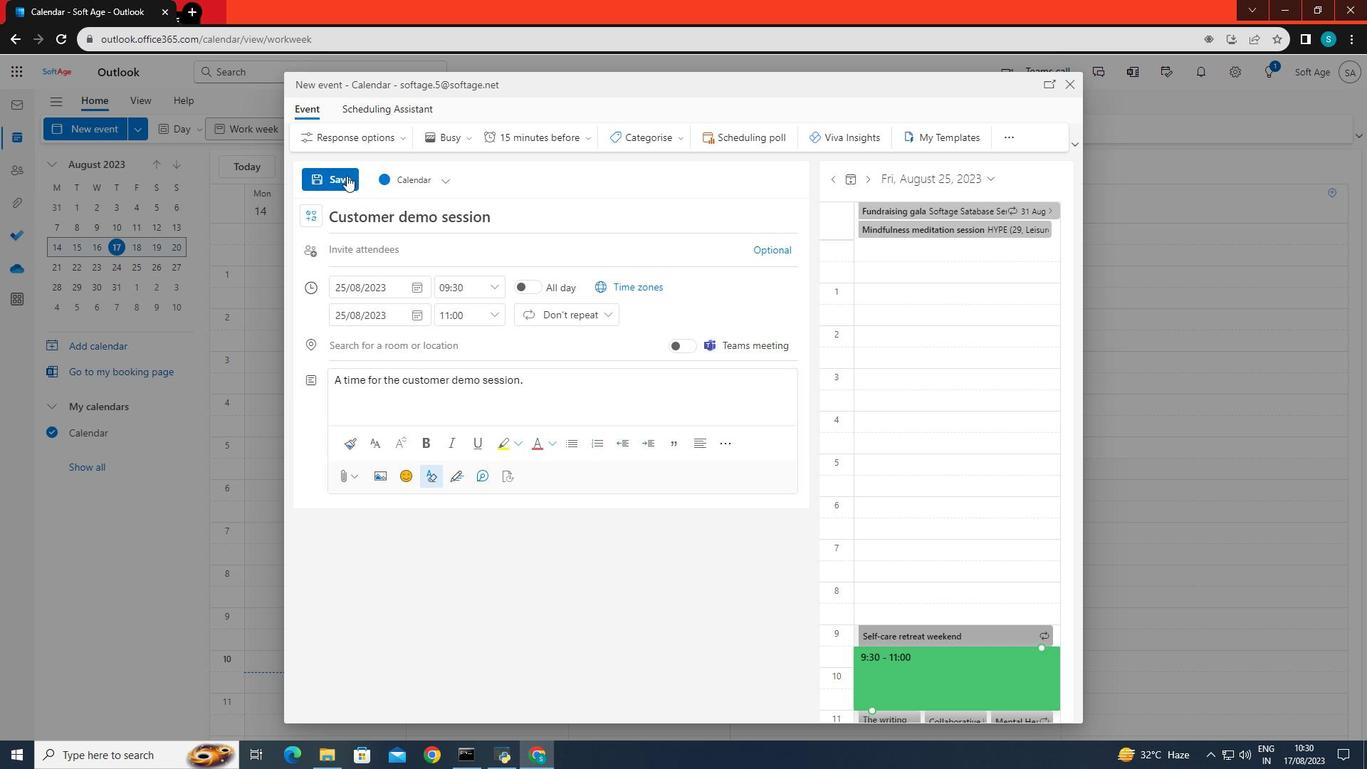 
Action: Mouse pressed left at (346, 175)
Screenshot: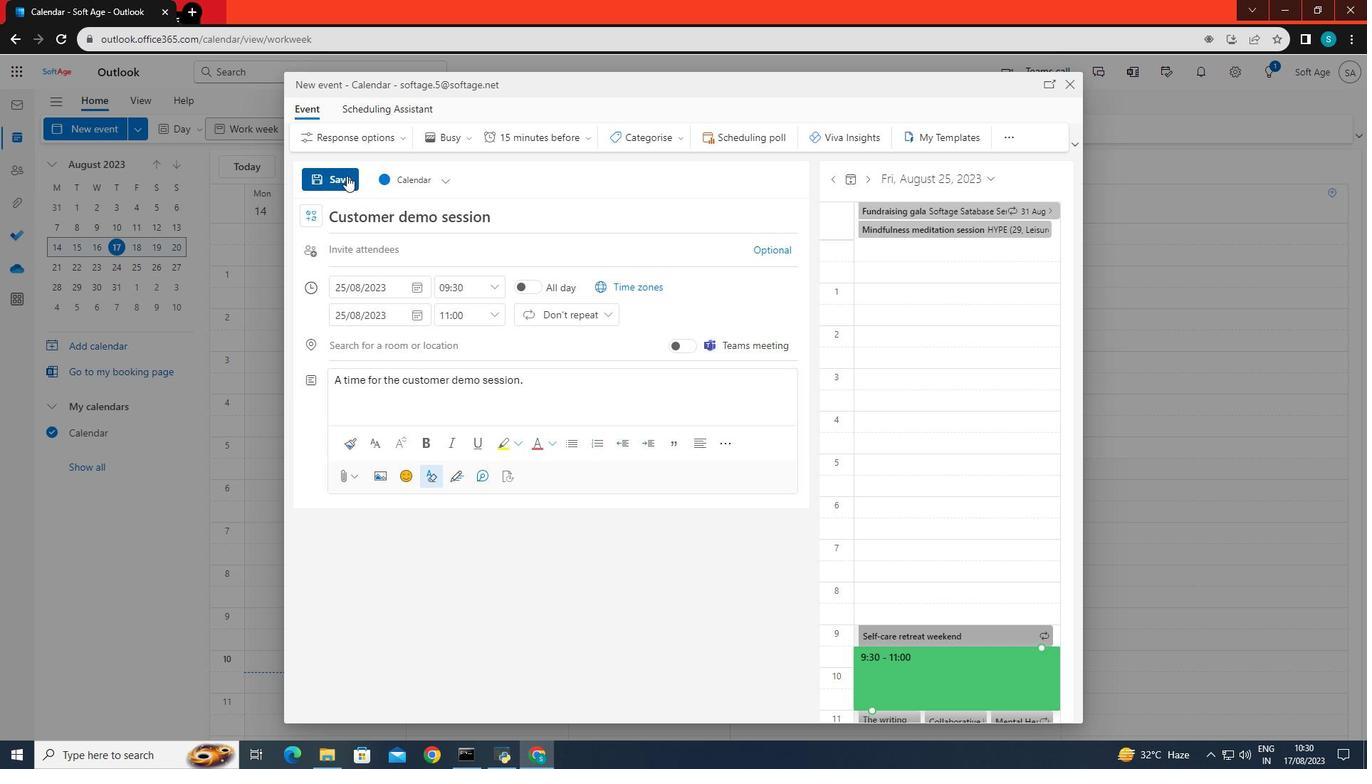 
